 Task: Change the language to Azerbaycan.
Action: Mouse moved to (36, 65)
Screenshot: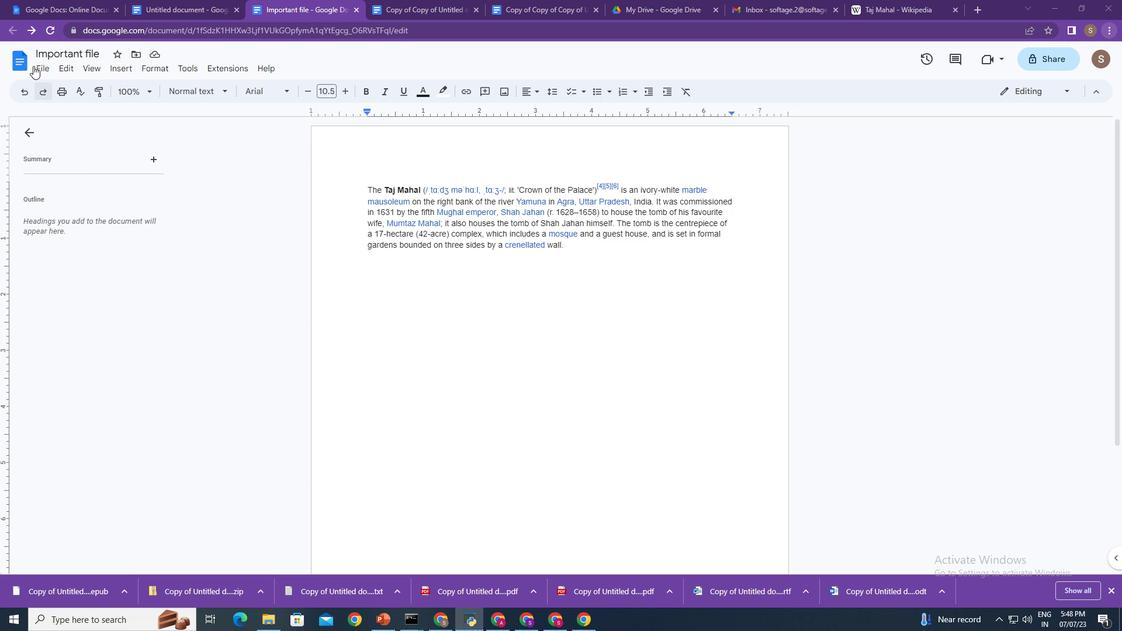 
Action: Mouse pressed left at (36, 65)
Screenshot: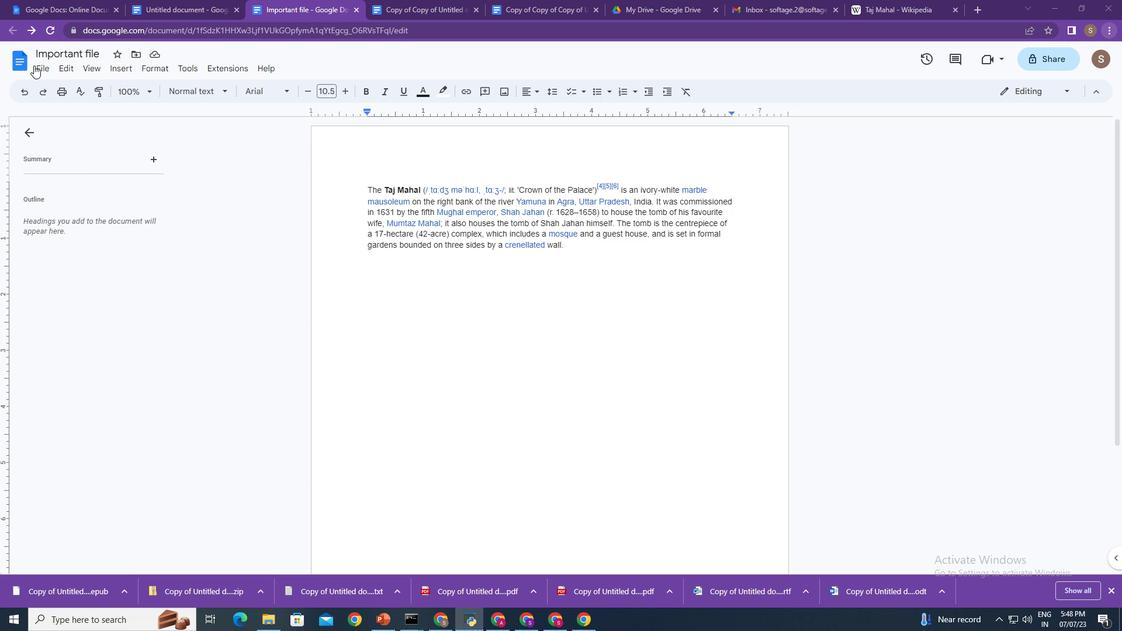 
Action: Mouse moved to (45, 69)
Screenshot: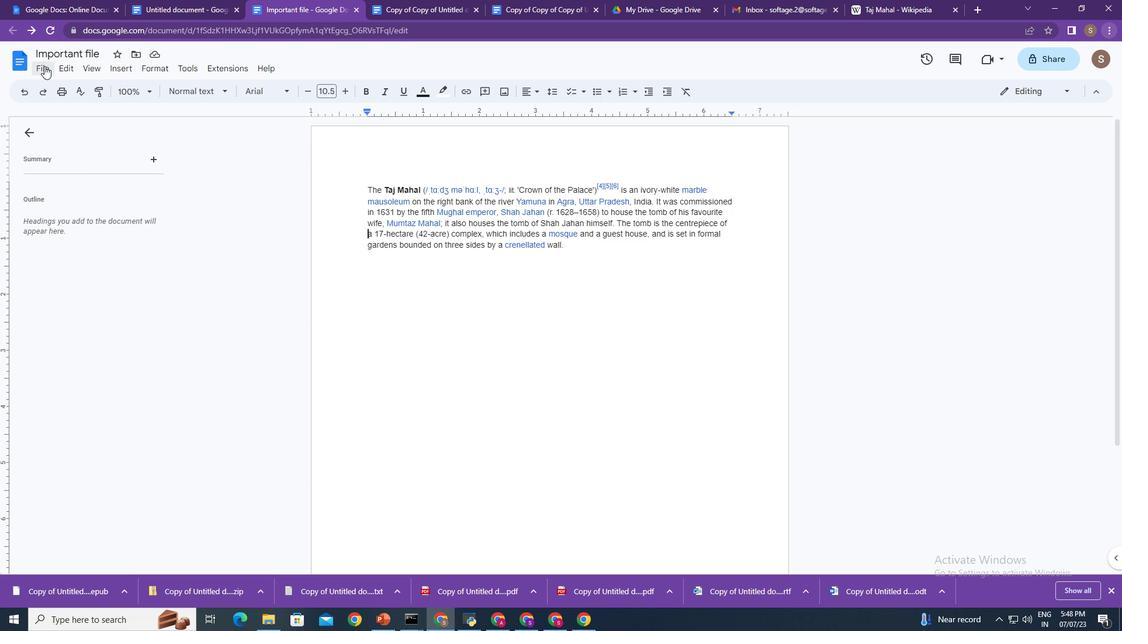 
Action: Mouse pressed left at (45, 69)
Screenshot: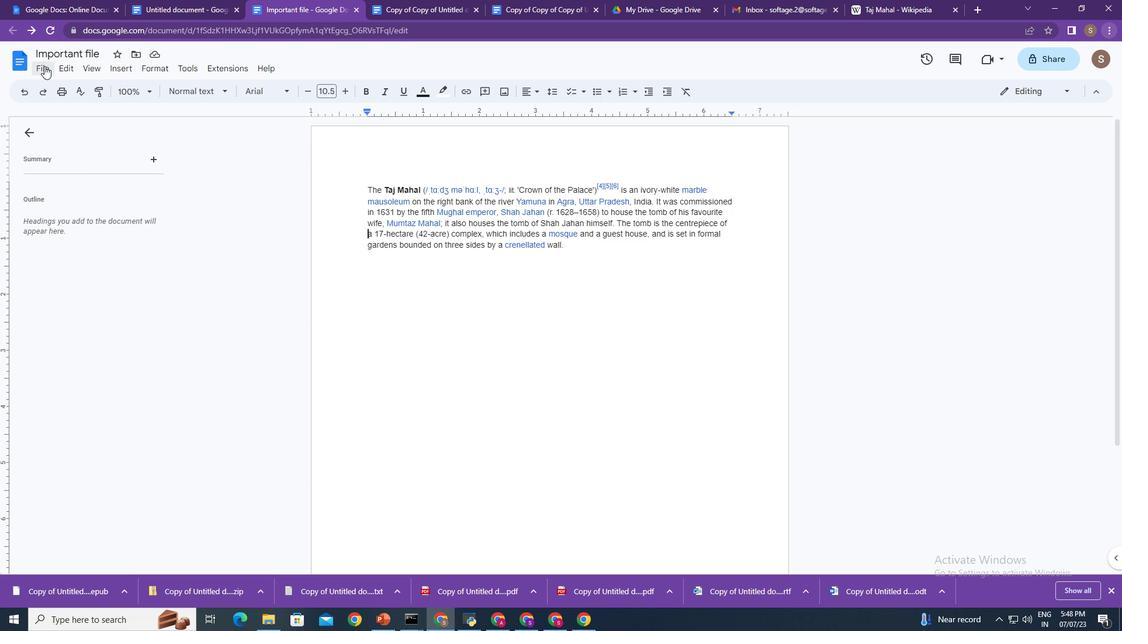 
Action: Mouse moved to (91, 388)
Screenshot: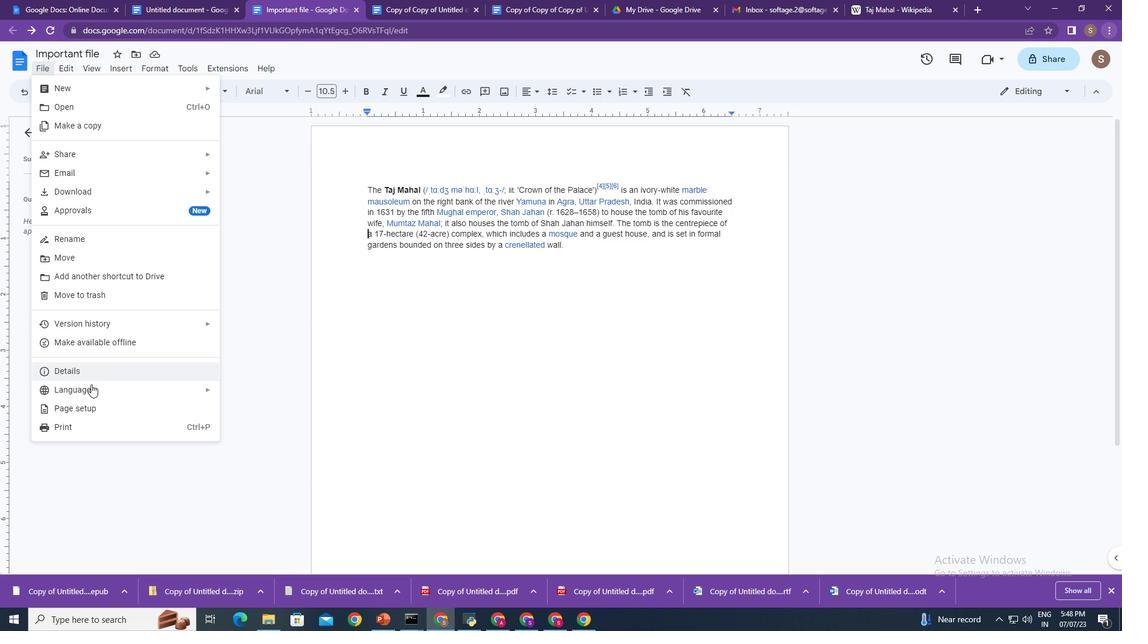 
Action: Mouse pressed left at (91, 388)
Screenshot: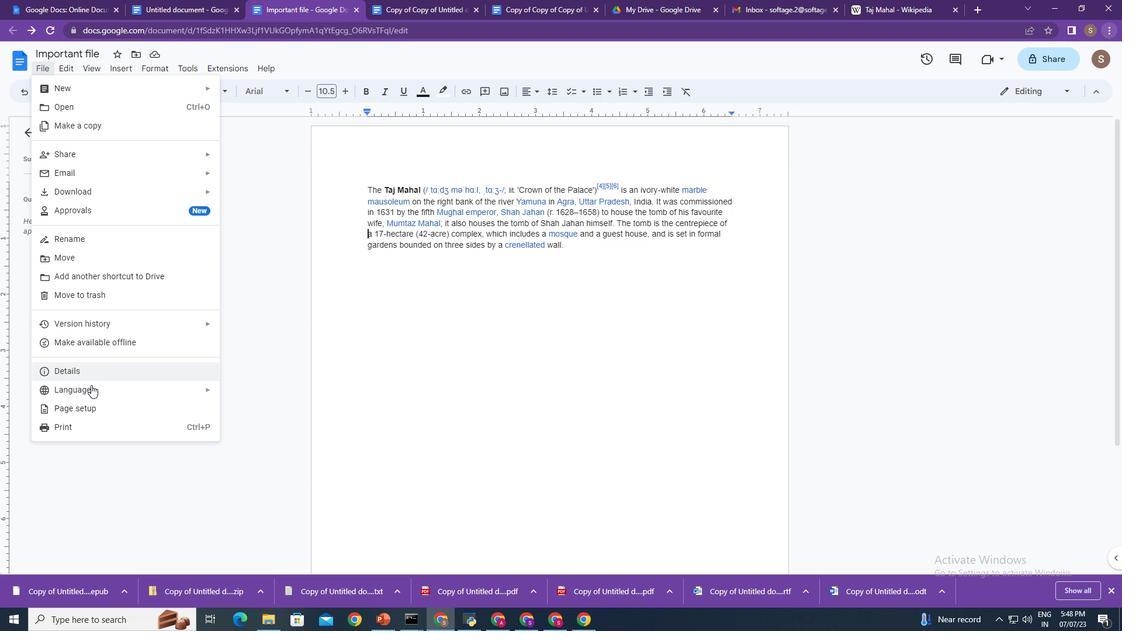 
Action: Mouse moved to (271, 434)
Screenshot: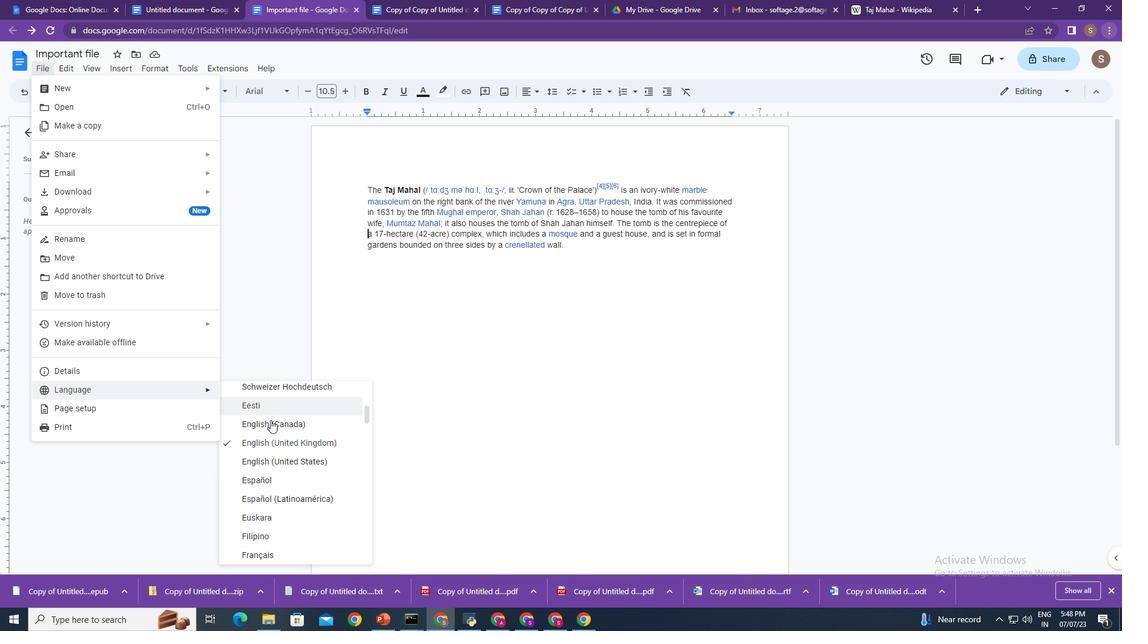 
Action: Mouse scrolled (271, 435) with delta (0, 0)
Screenshot: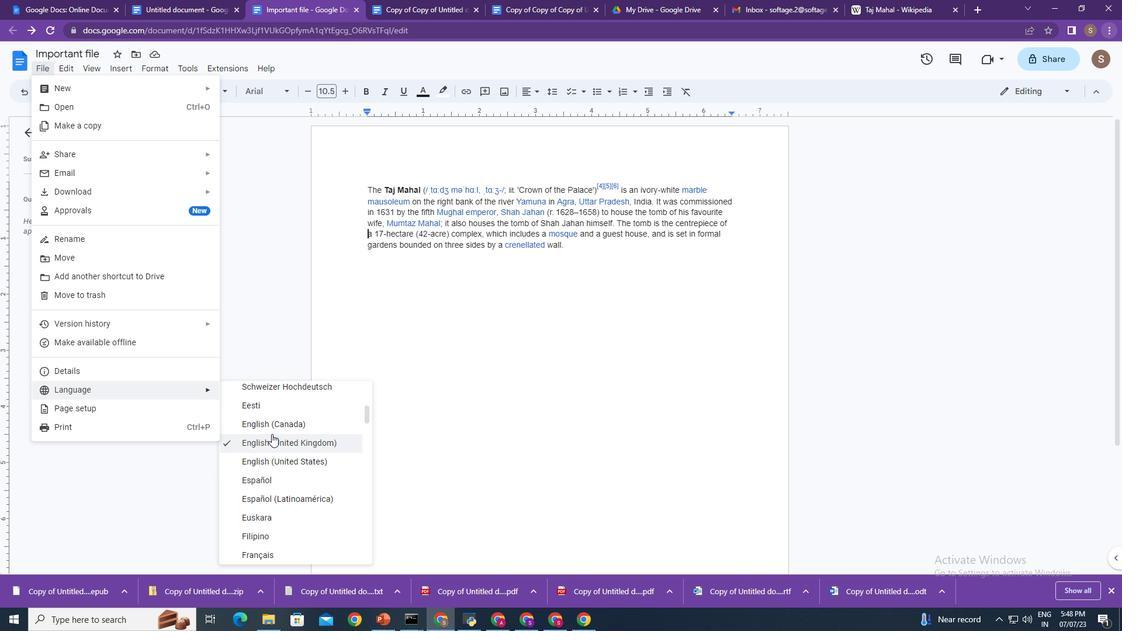 
Action: Mouse moved to (272, 436)
Screenshot: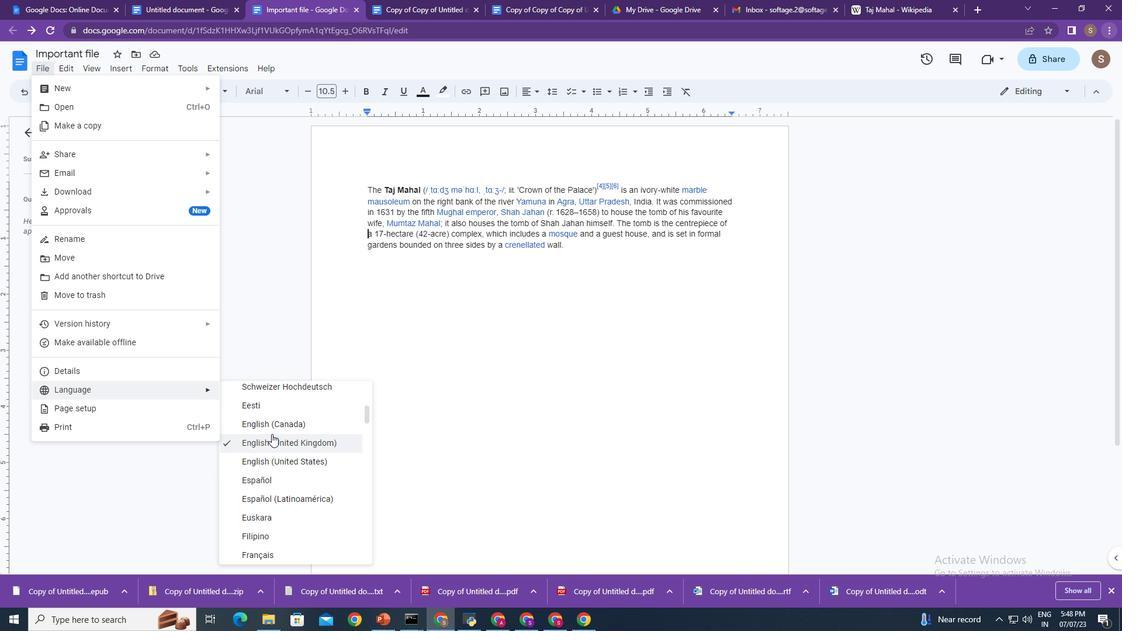 
Action: Mouse scrolled (271, 437) with delta (0, 0)
Screenshot: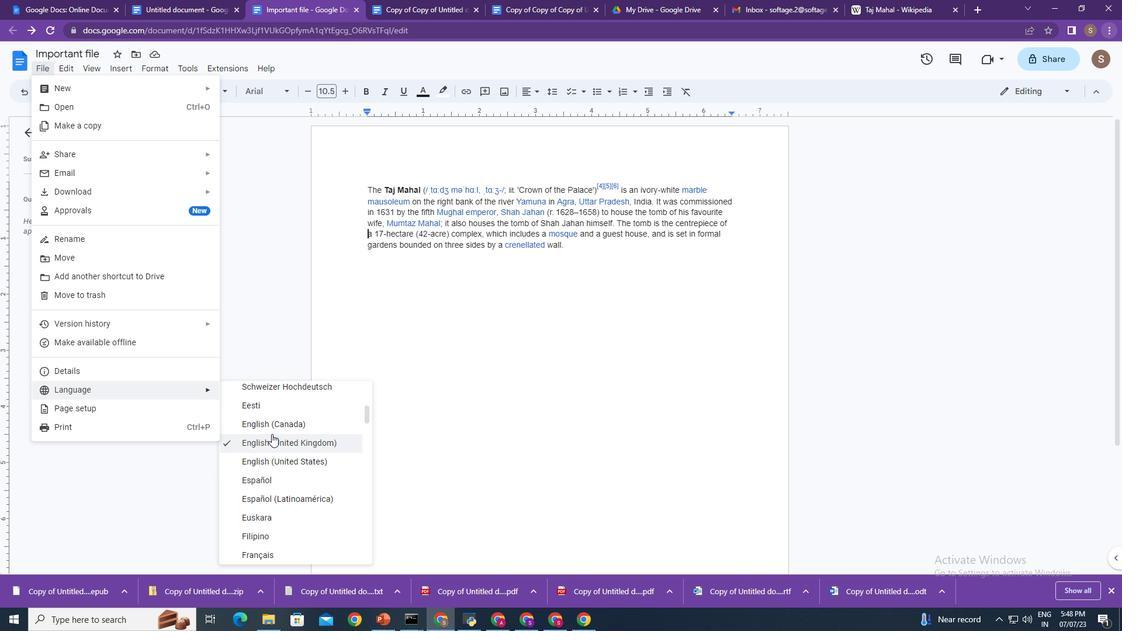 
Action: Mouse scrolled (272, 437) with delta (0, 0)
Screenshot: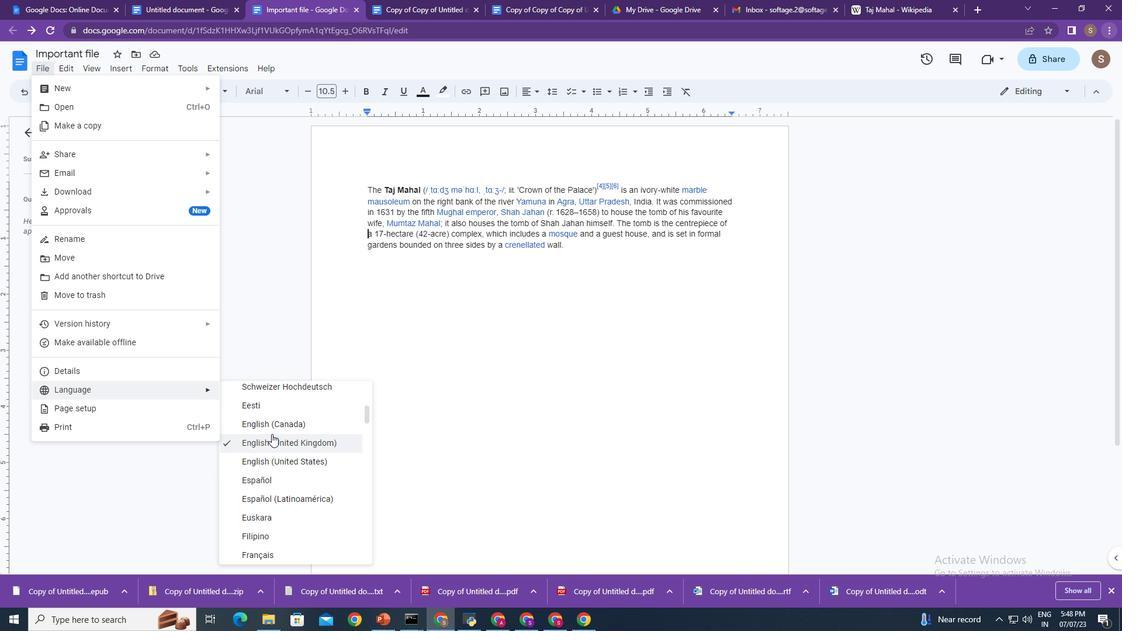 
Action: Mouse moved to (272, 437)
Screenshot: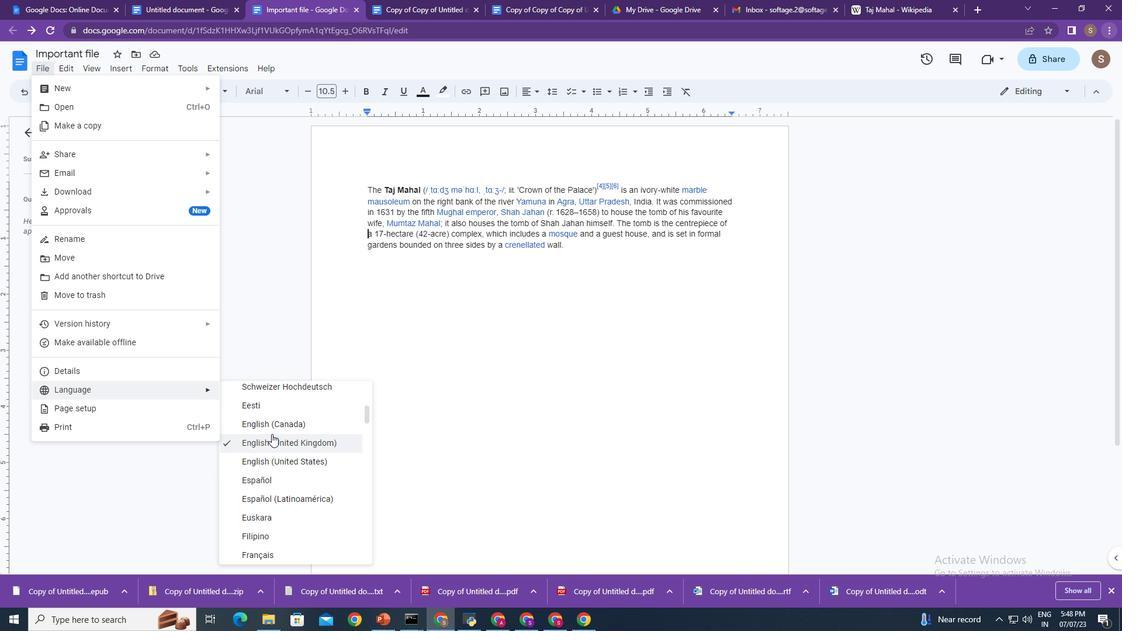 
Action: Mouse scrolled (272, 438) with delta (0, 0)
Screenshot: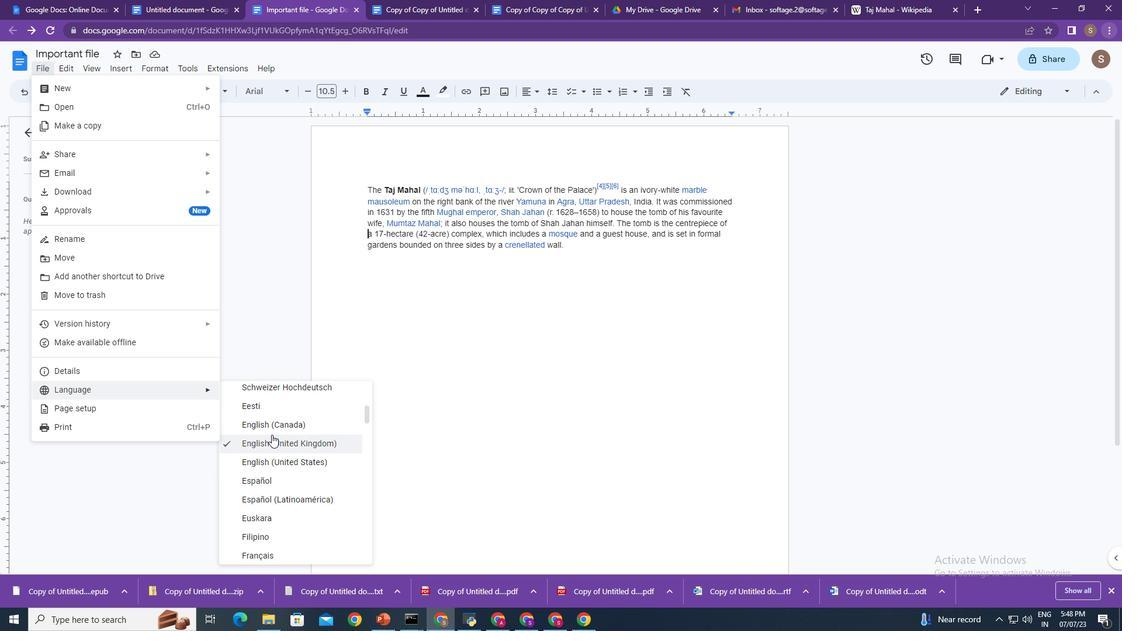 
Action: Mouse scrolled (272, 438) with delta (0, 0)
Screenshot: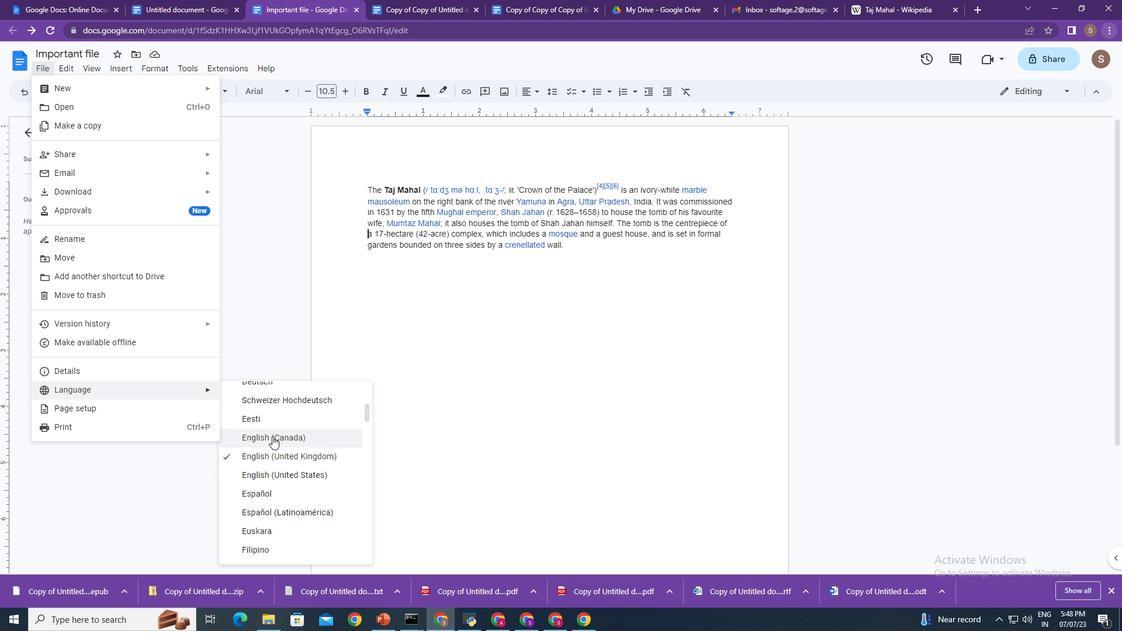 
Action: Mouse scrolled (272, 438) with delta (0, 0)
Screenshot: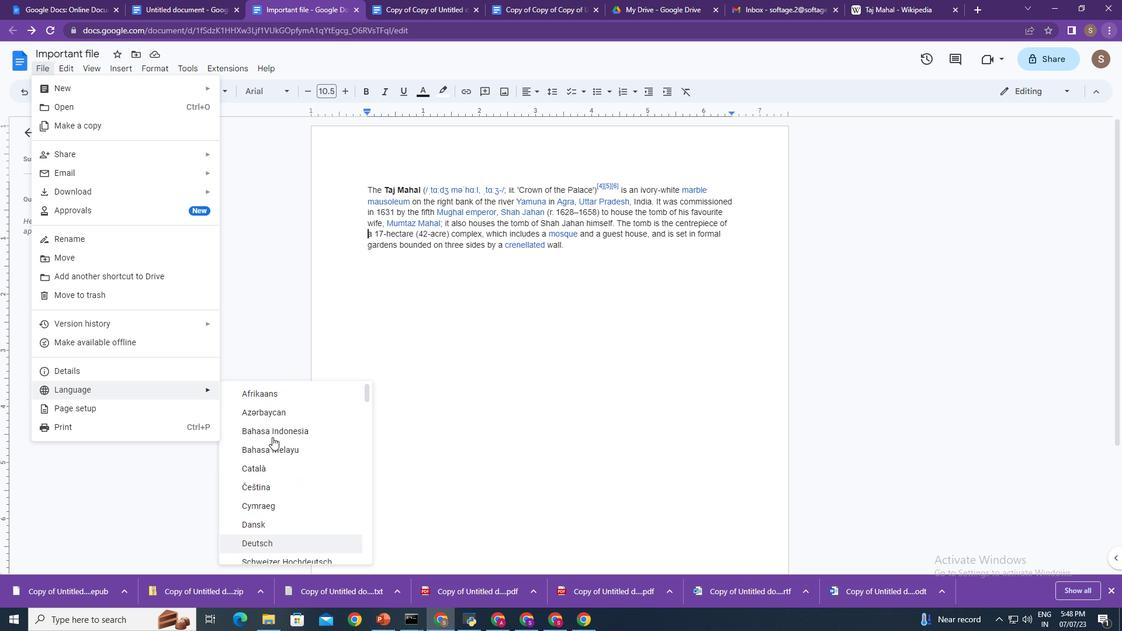 
Action: Mouse scrolled (272, 438) with delta (0, 0)
Screenshot: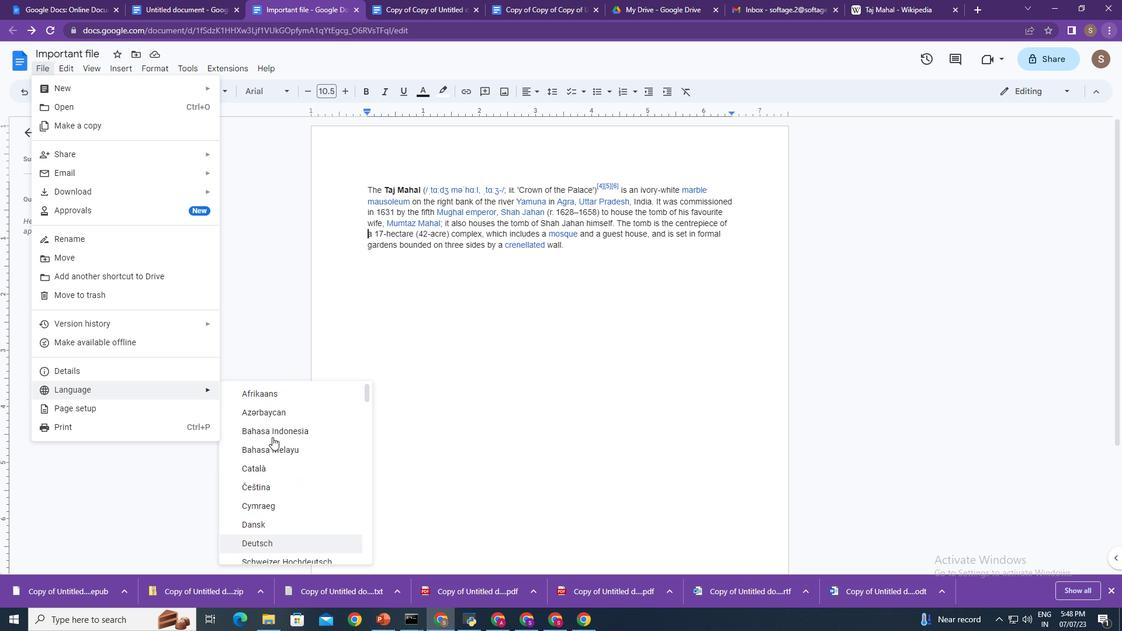 
Action: Mouse scrolled (272, 438) with delta (0, 0)
Screenshot: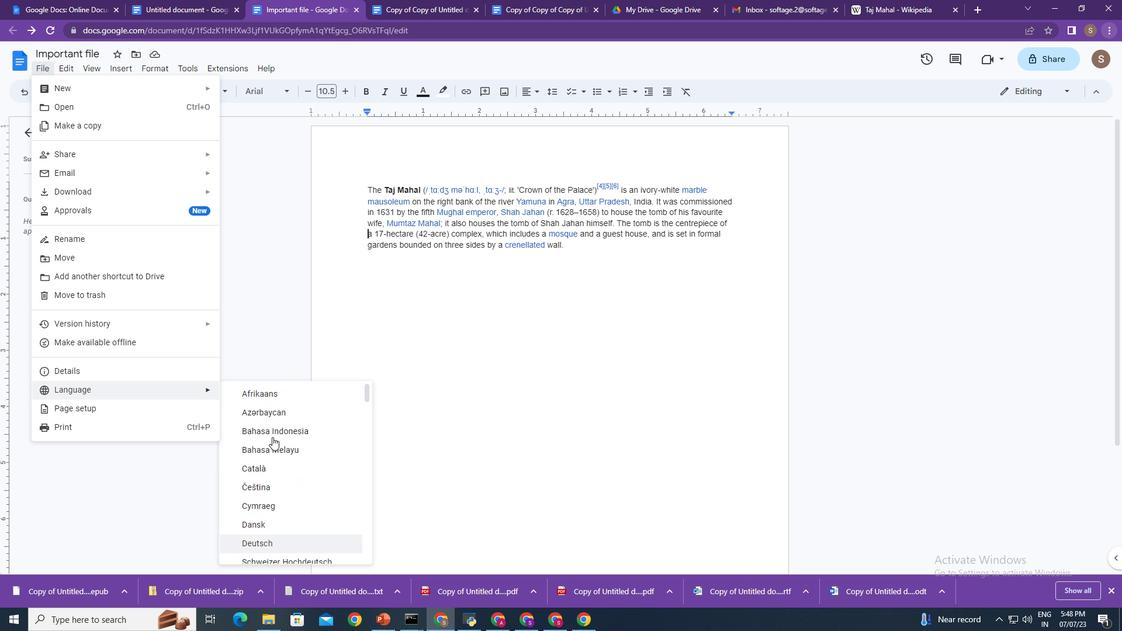 
Action: Mouse scrolled (272, 438) with delta (0, 0)
Screenshot: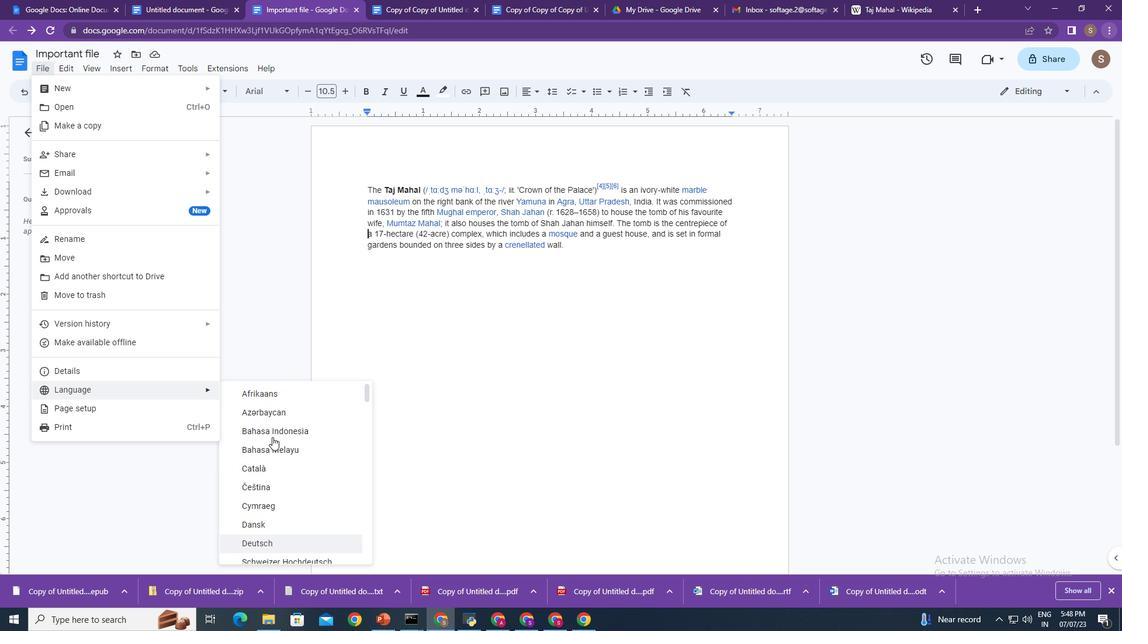 
Action: Mouse scrolled (272, 438) with delta (0, 0)
Screenshot: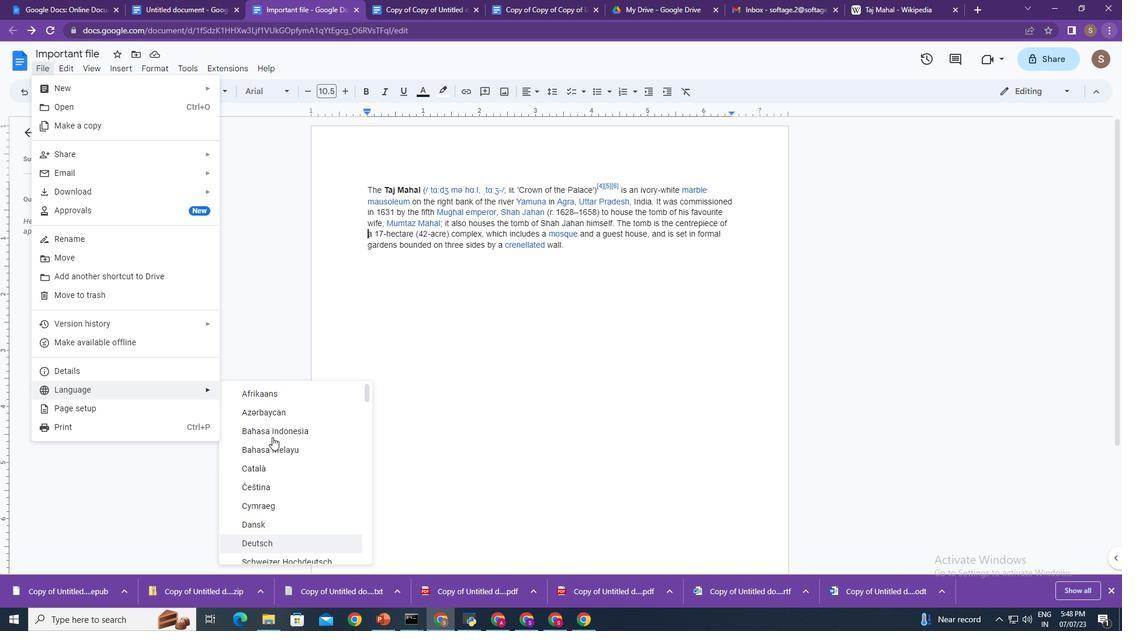 
Action: Mouse moved to (287, 412)
Screenshot: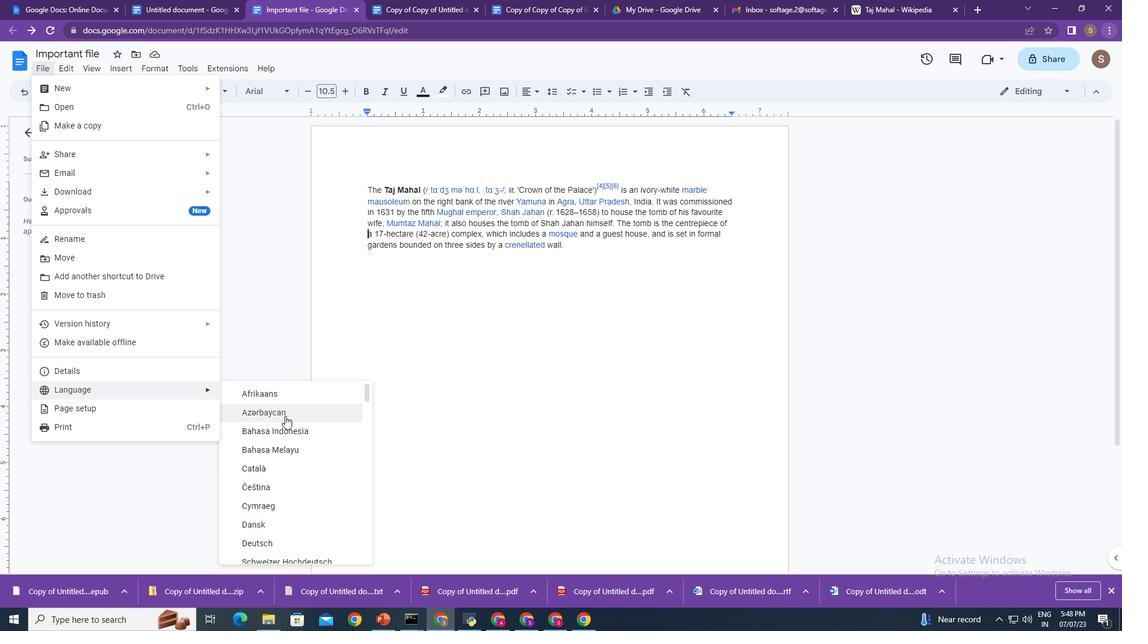 
Action: Mouse pressed left at (287, 412)
Screenshot: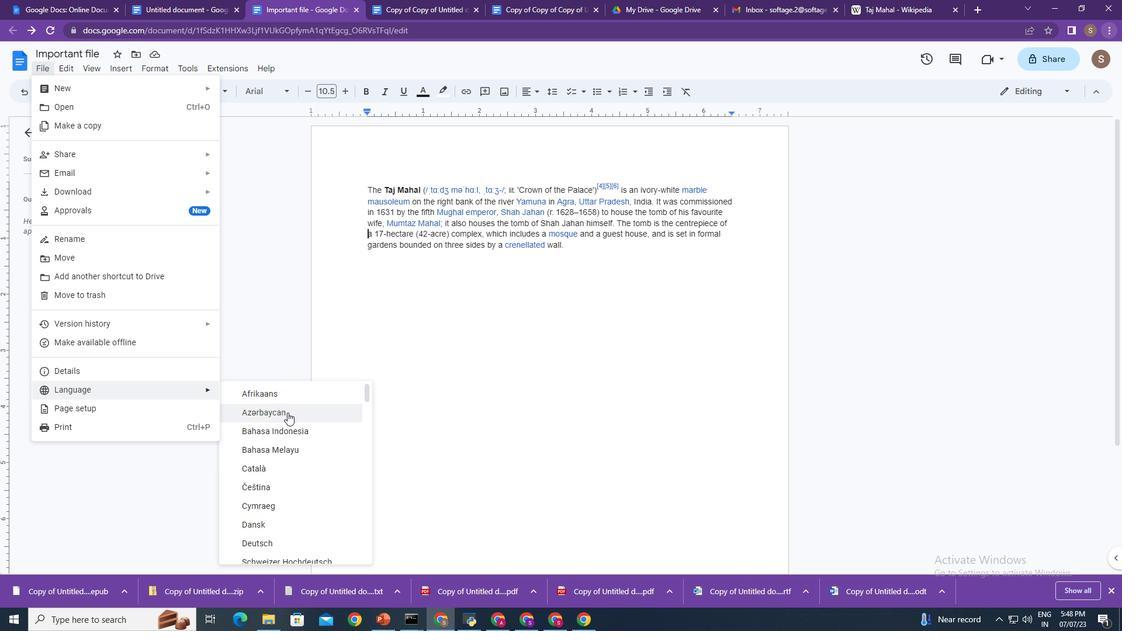 
Action: Mouse moved to (283, 412)
Screenshot: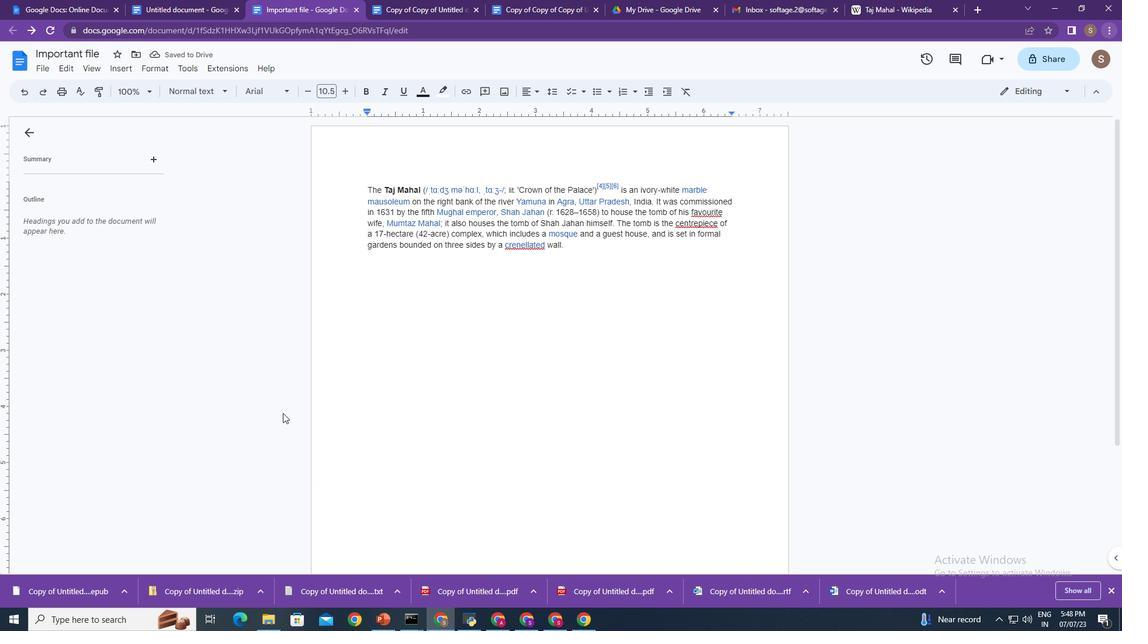 
